 Task: Add "We consistently deliver high-quality products. Join us in our journey to this" for the organization.
Action: Mouse moved to (884, 92)
Screenshot: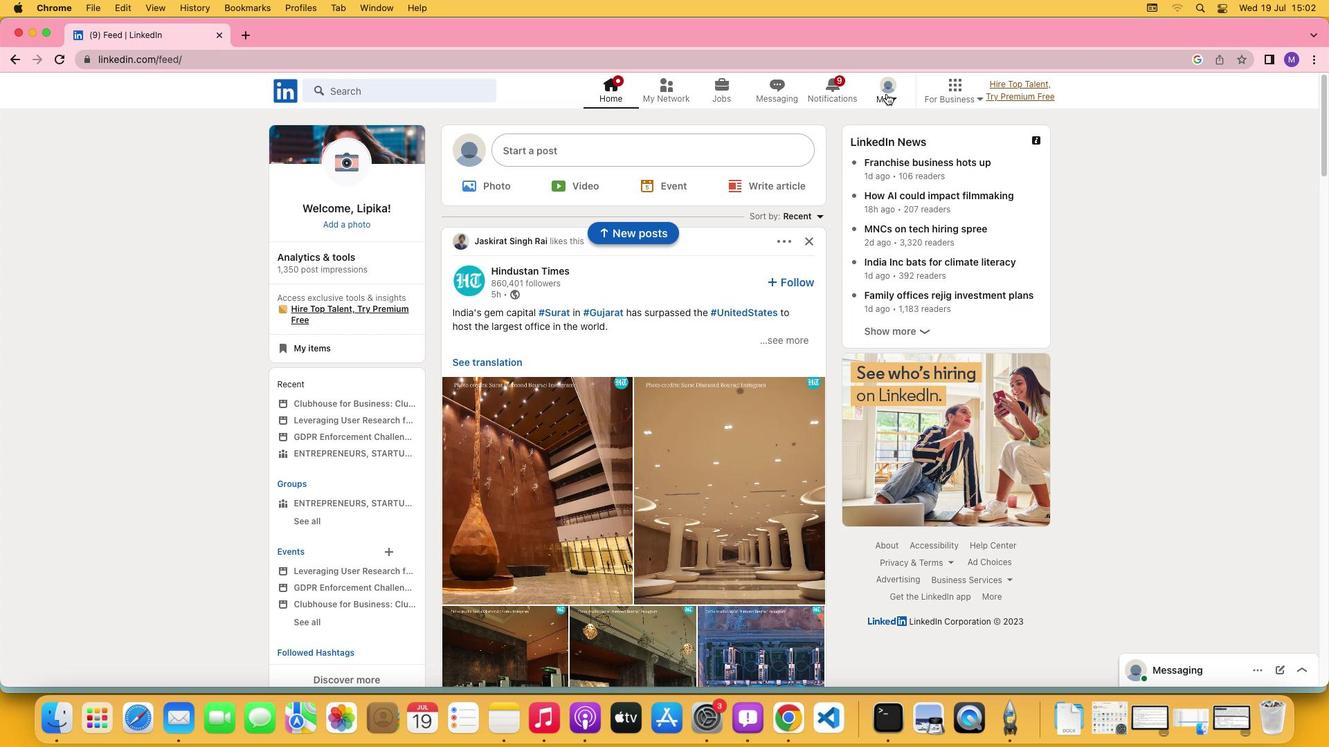 
Action: Mouse pressed left at (884, 92)
Screenshot: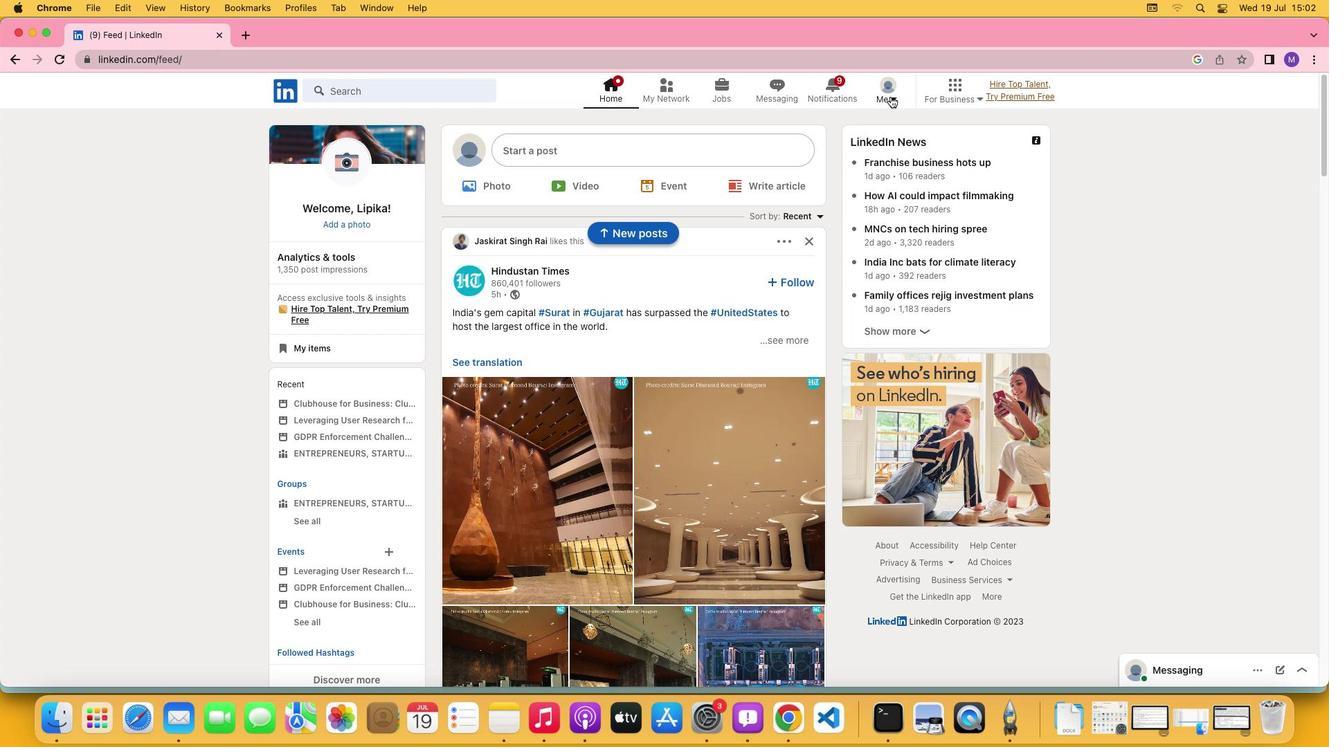 
Action: Mouse moved to (893, 96)
Screenshot: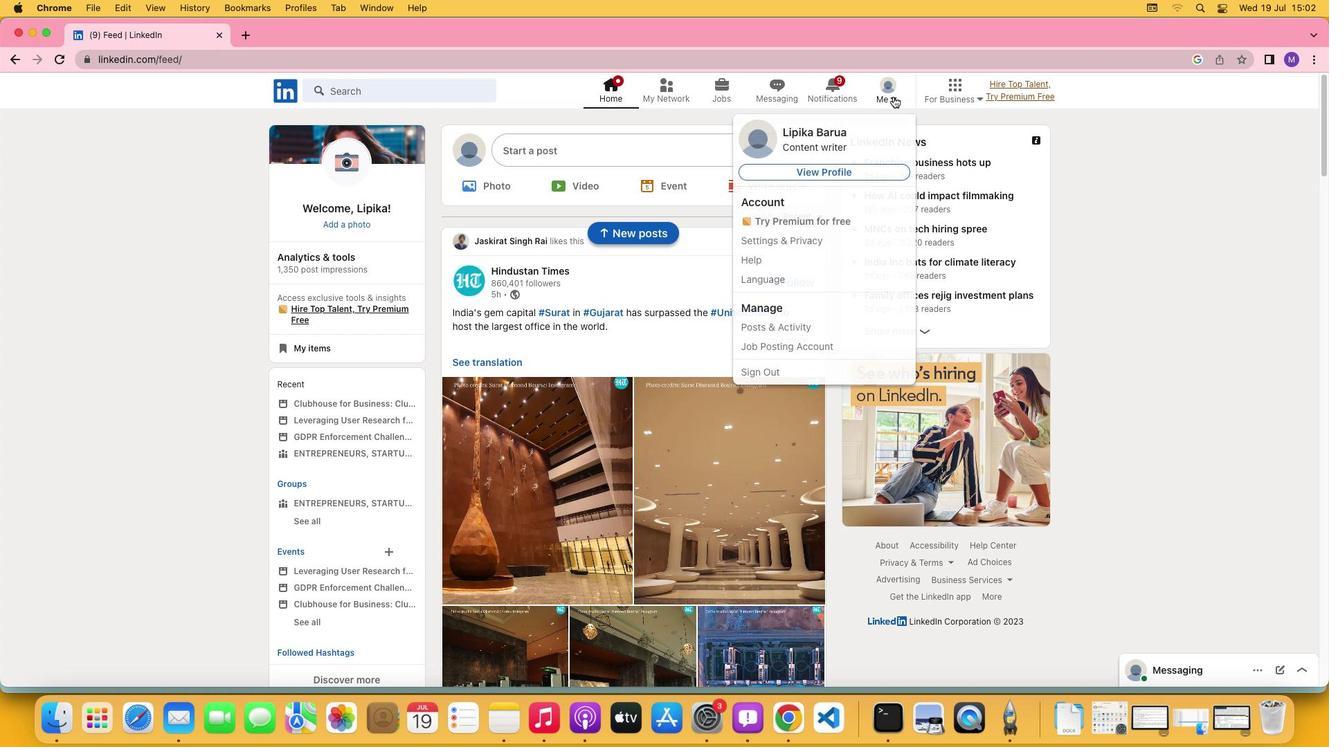 
Action: Mouse pressed left at (893, 96)
Screenshot: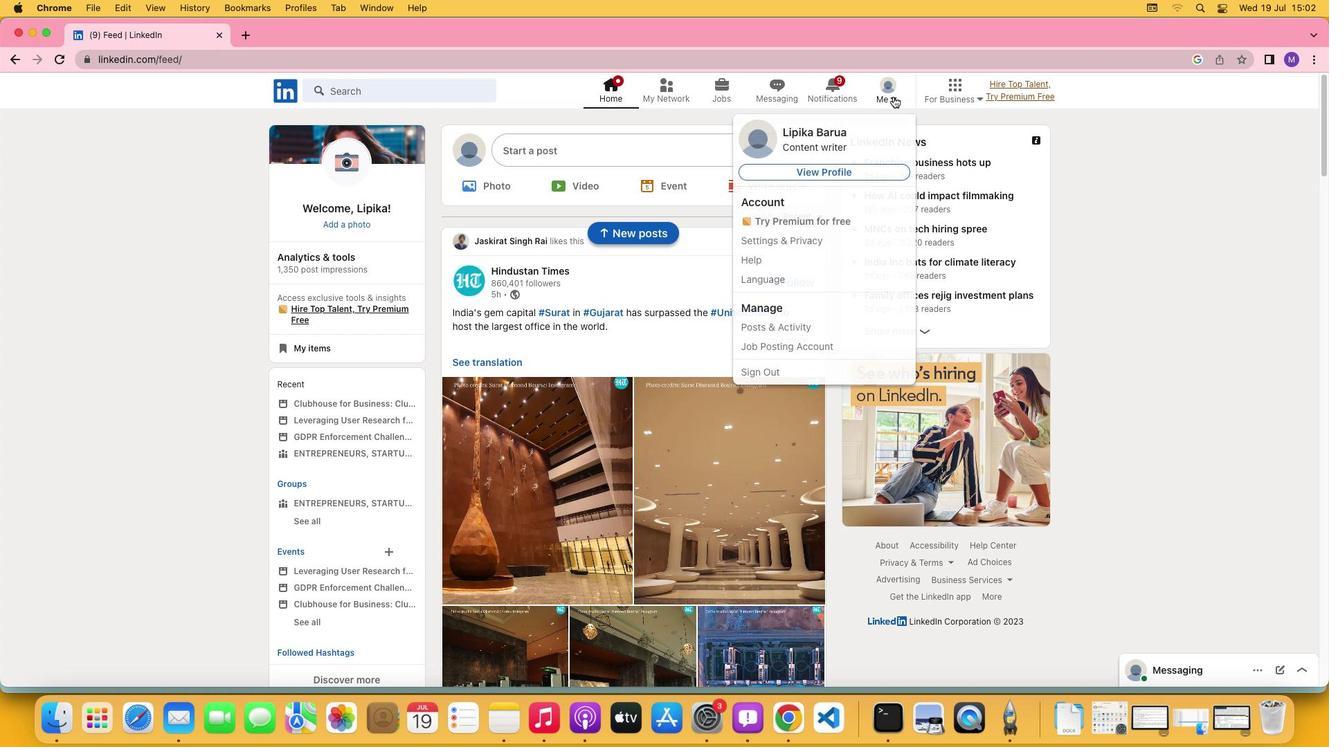 
Action: Mouse moved to (870, 168)
Screenshot: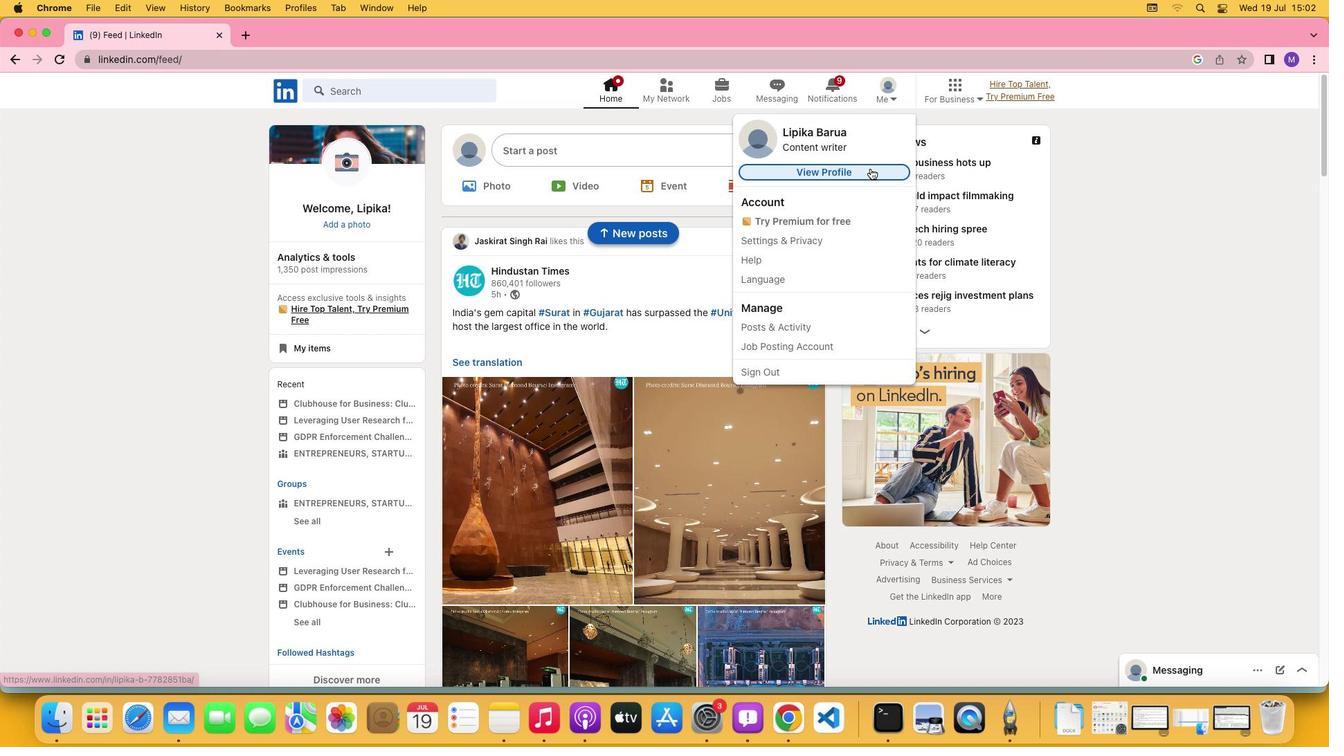 
Action: Mouse pressed left at (870, 168)
Screenshot: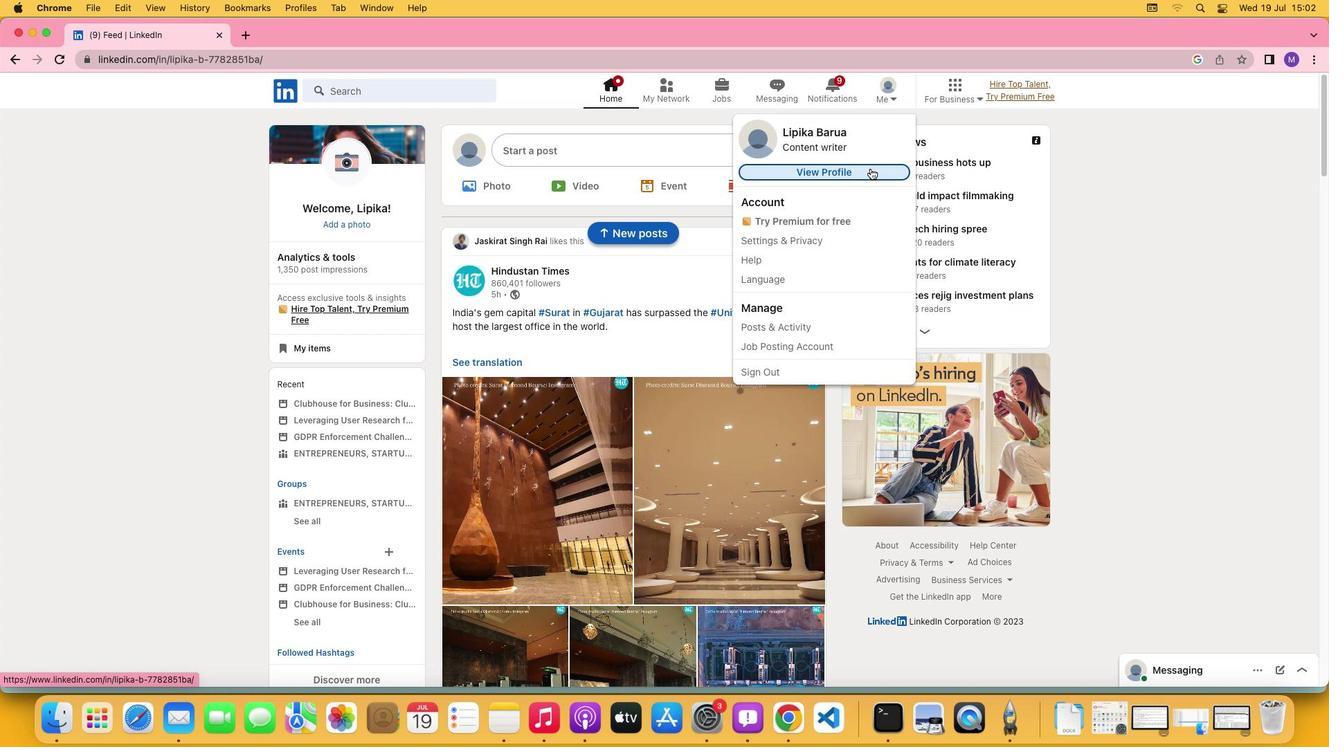 
Action: Mouse moved to (437, 447)
Screenshot: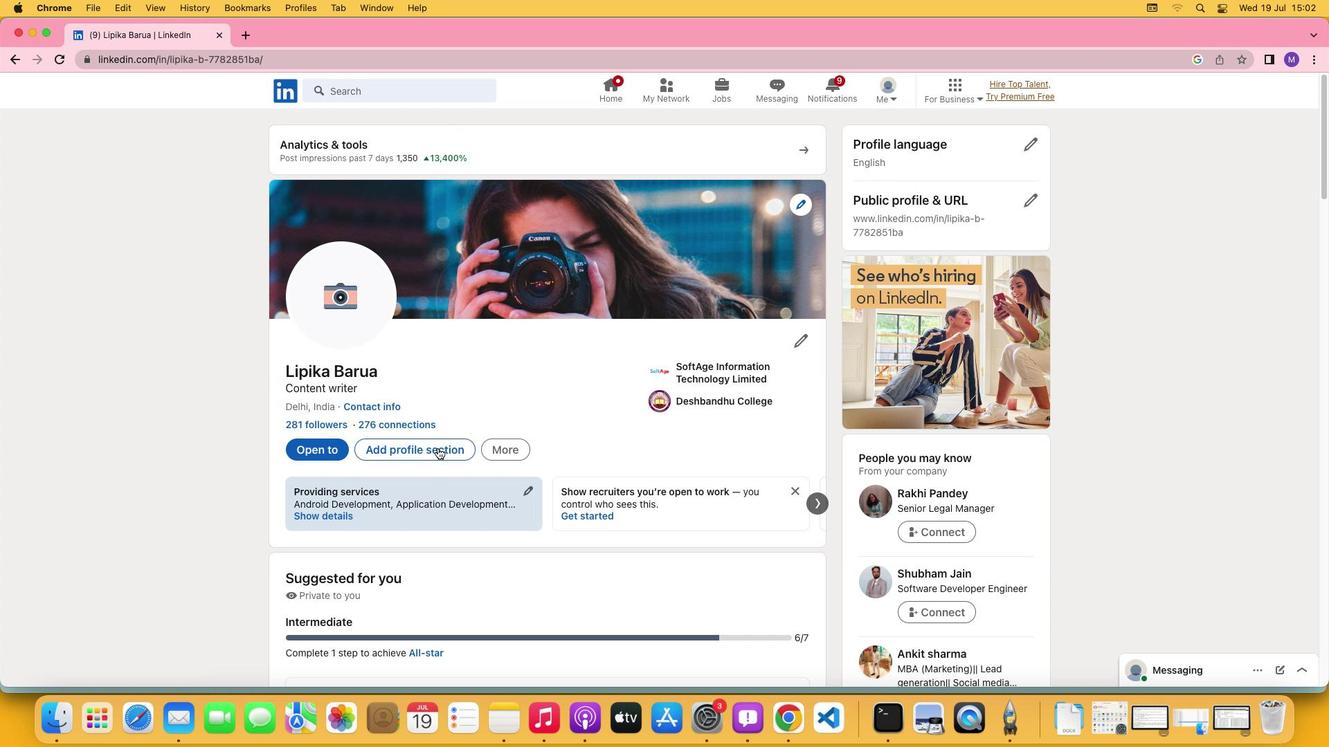 
Action: Mouse pressed left at (437, 447)
Screenshot: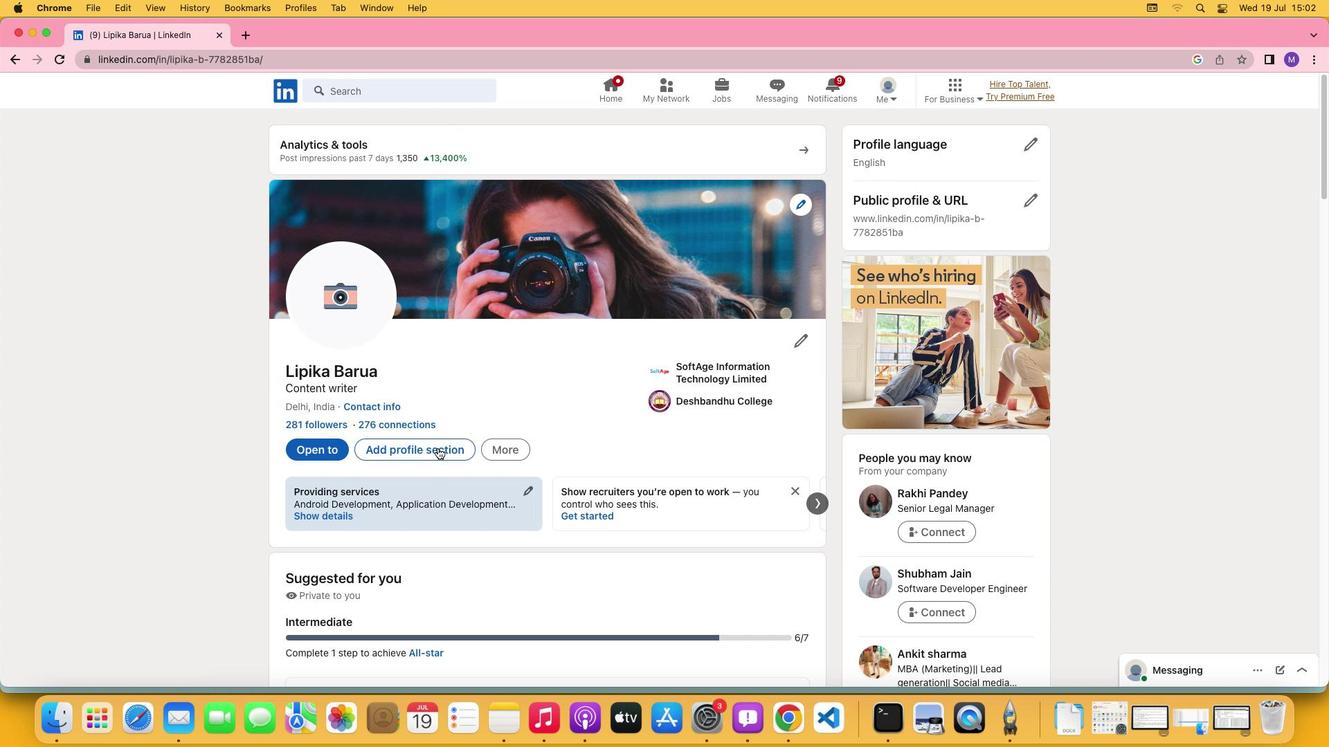 
Action: Mouse moved to (516, 417)
Screenshot: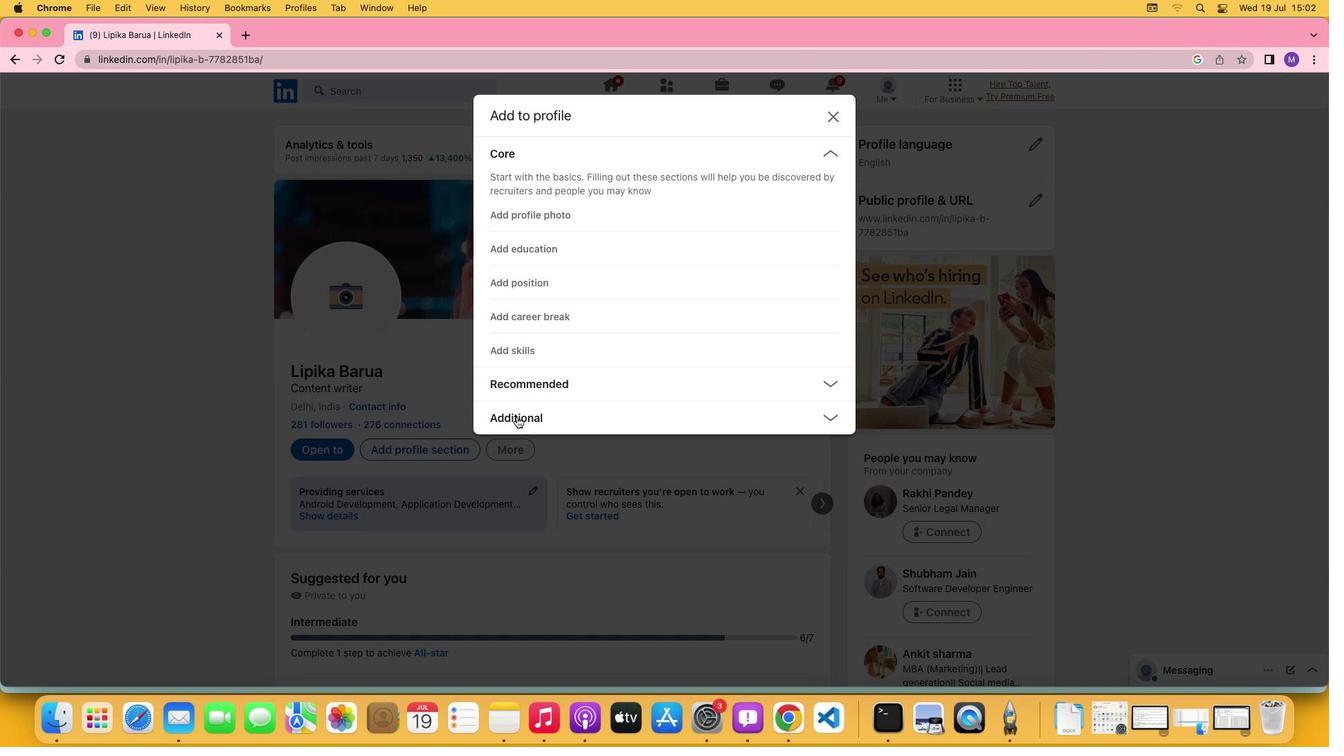 
Action: Mouse pressed left at (516, 417)
Screenshot: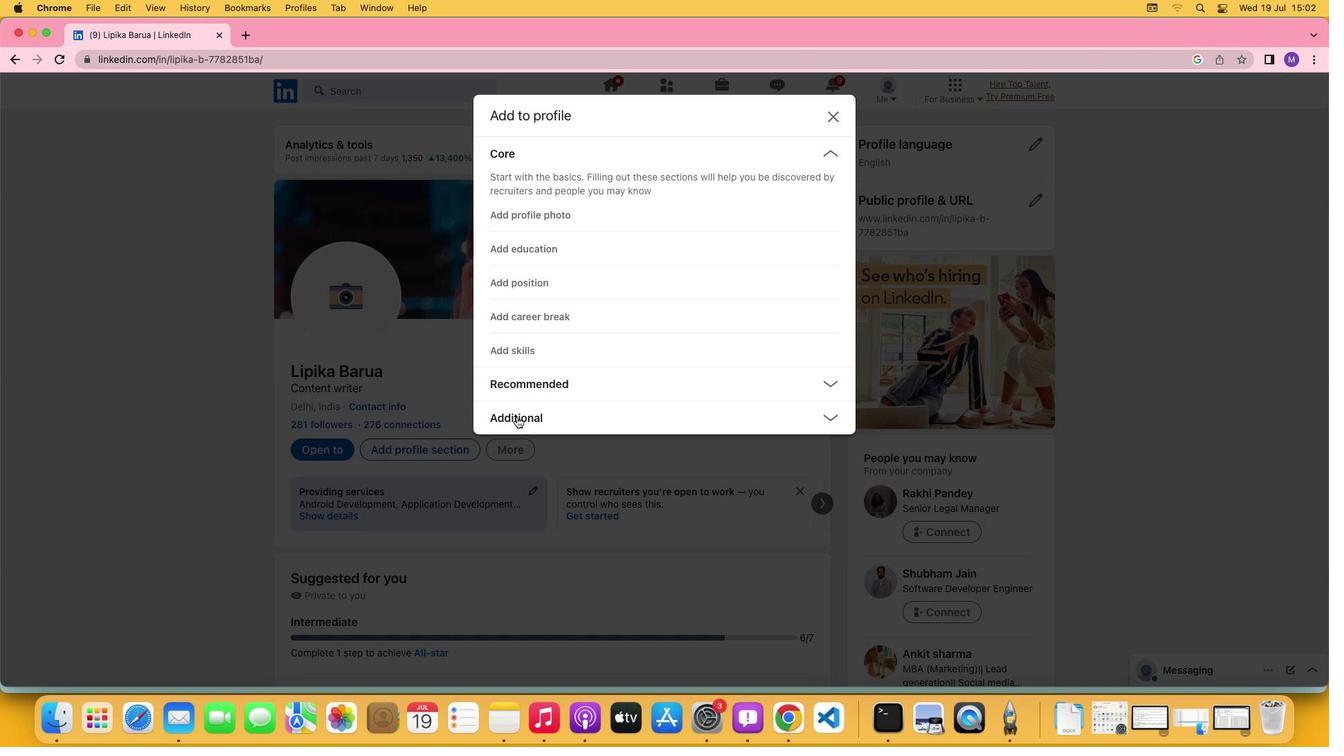 
Action: Mouse moved to (524, 485)
Screenshot: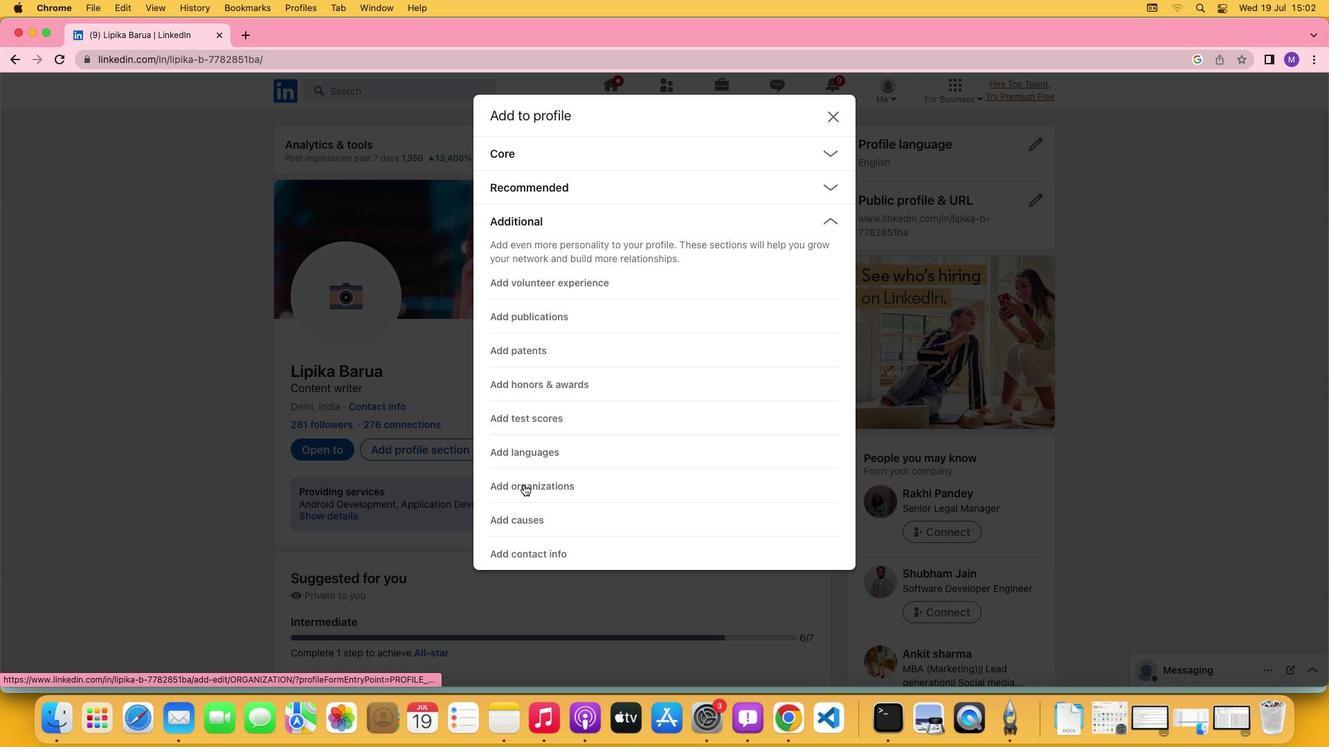
Action: Mouse pressed left at (524, 485)
Screenshot: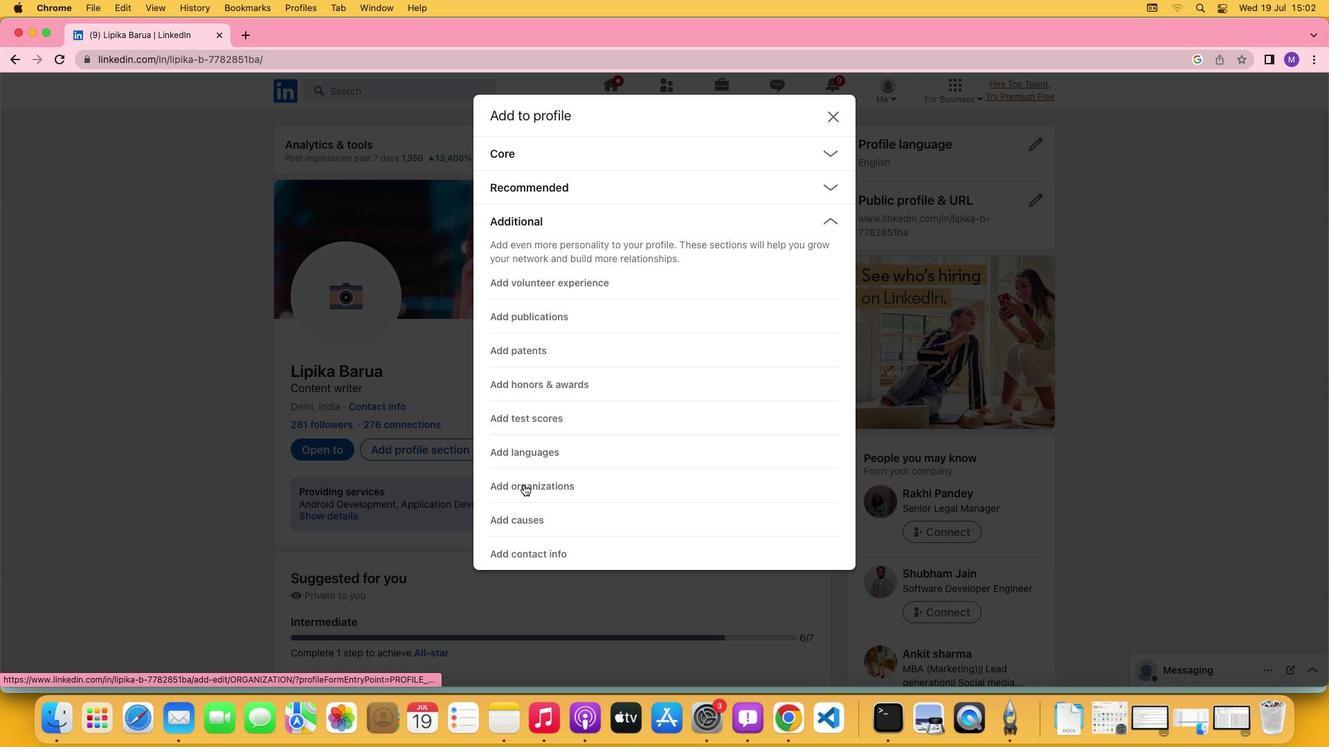 
Action: Mouse moved to (578, 535)
Screenshot: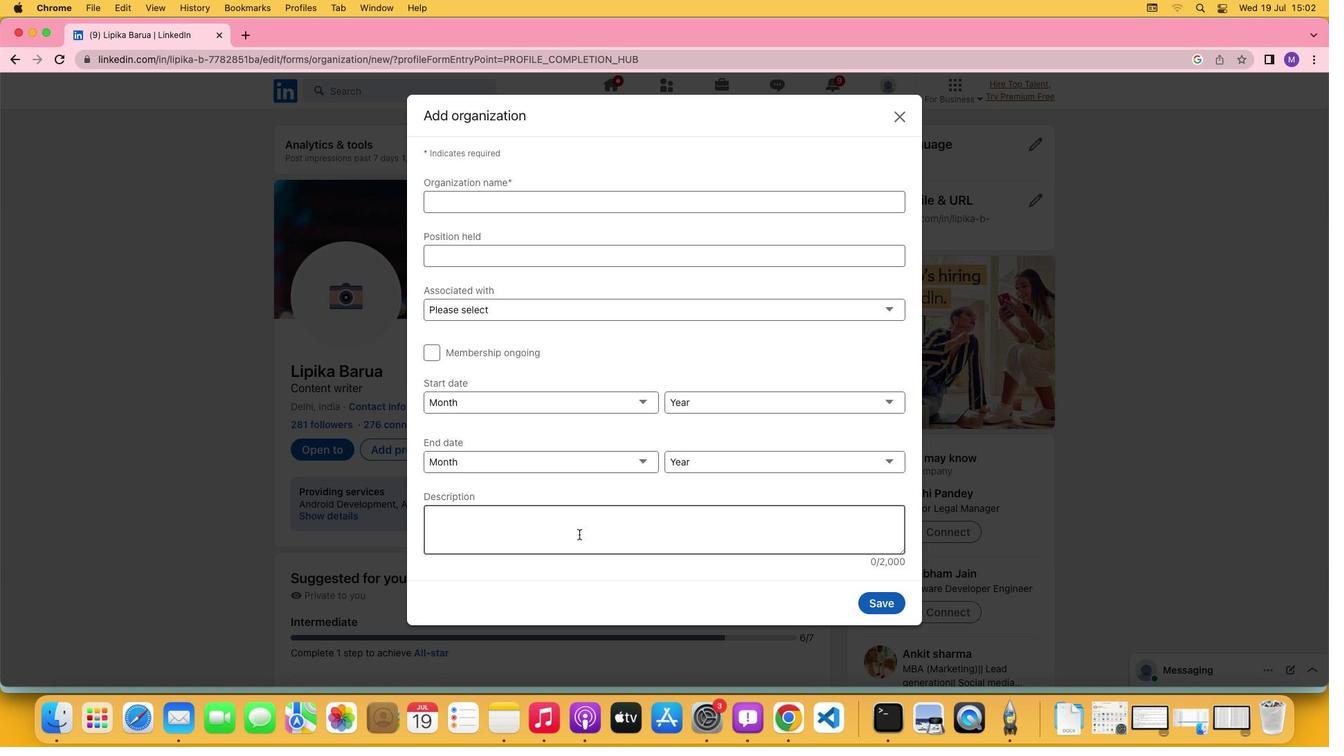 
Action: Mouse pressed left at (578, 535)
Screenshot: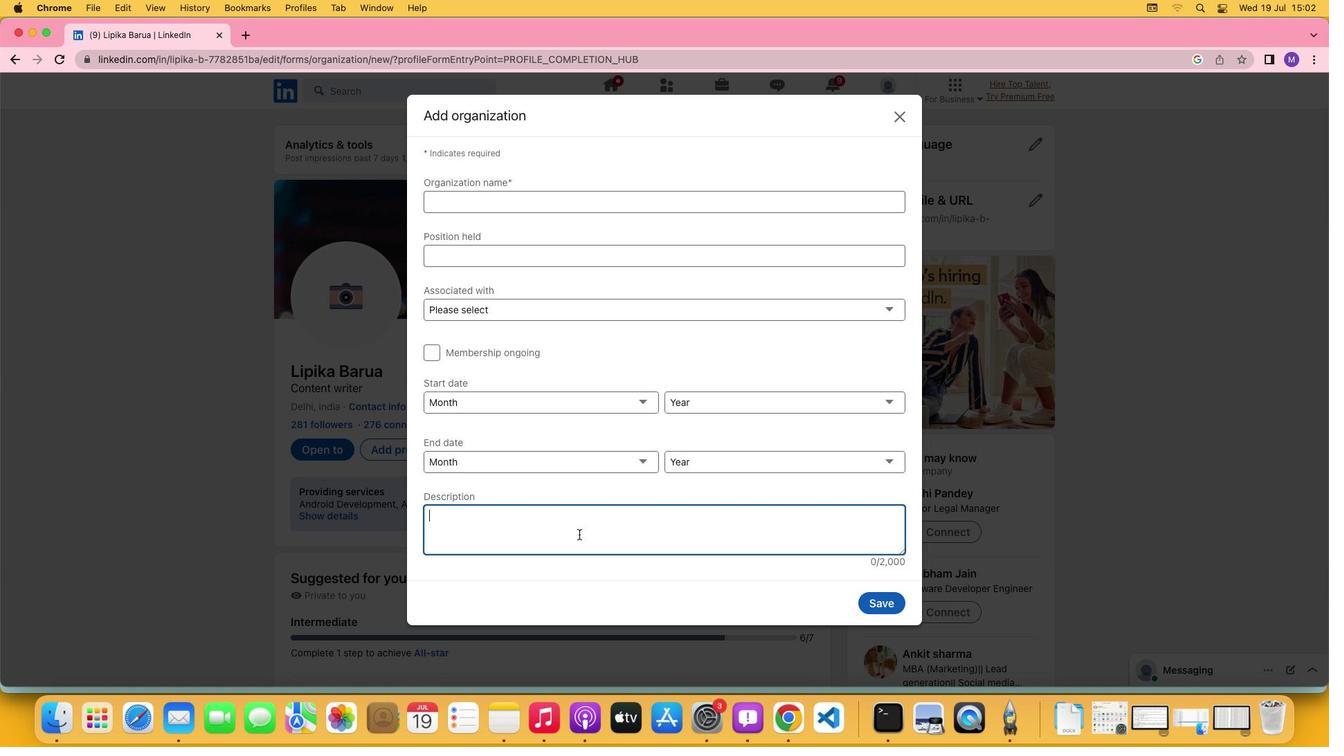 
Action: Key pressed Key.shift'W''e'Key.space'c''o''n''s''i''s''t''e''n''t''l''y'Key.space'd''e''l''i''v''e''r'Key.space'h''i''g''h'Key.shift_r'_'Key.backspace'-''q''u''a''l''i''t''y'Key.space'p''r''o''d''u''c''t''s''.'Key.spaceKey.shift'J''o''i''n'Key.space'u''s'Key.space'i''n'Key.space'o''u''r'Key.space'j''o''u''r''n''e''y'Key.space't''o'Key.space't''h''i''s'
Screenshot: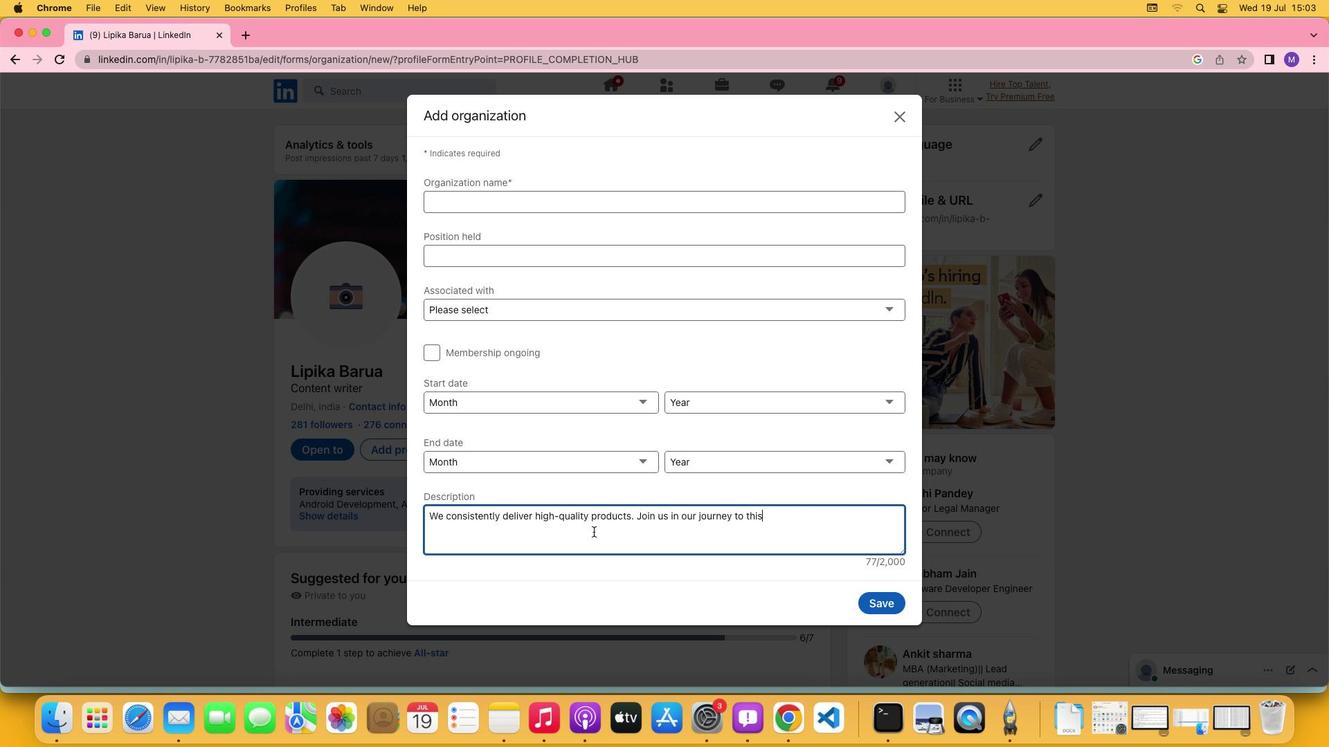 
Action: Mouse moved to (679, 564)
Screenshot: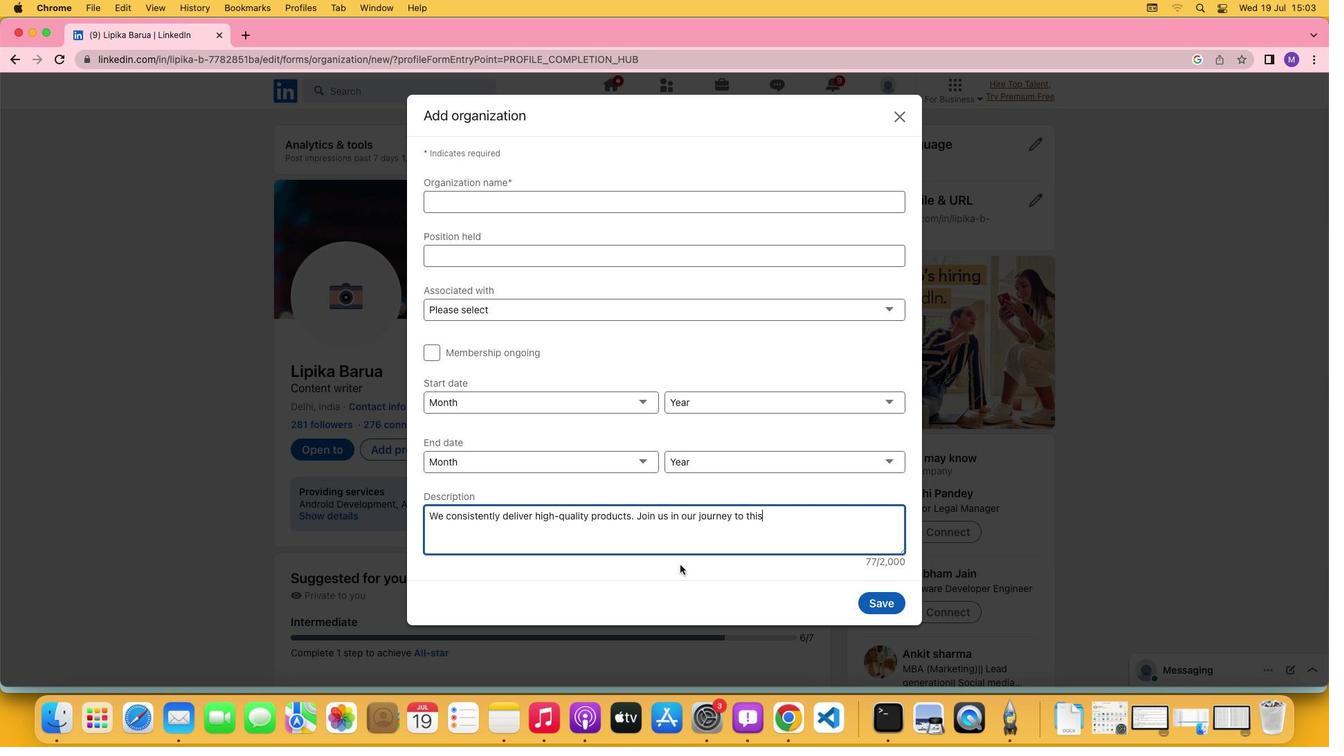 
Action: Mouse pressed left at (679, 564)
Screenshot: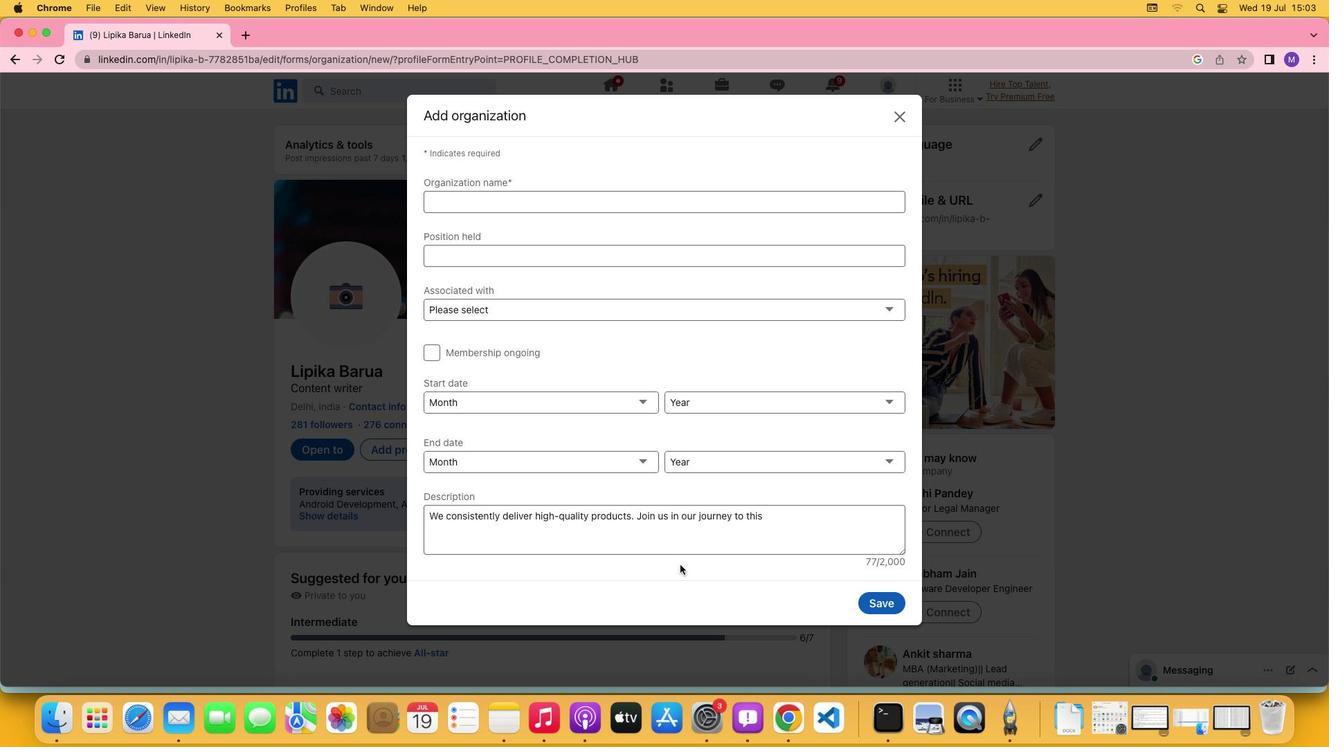 
